 Task: Look for products in the category "Chocolate & Candy" from the brand "Bulk Foods".
Action: Mouse moved to (14, 92)
Screenshot: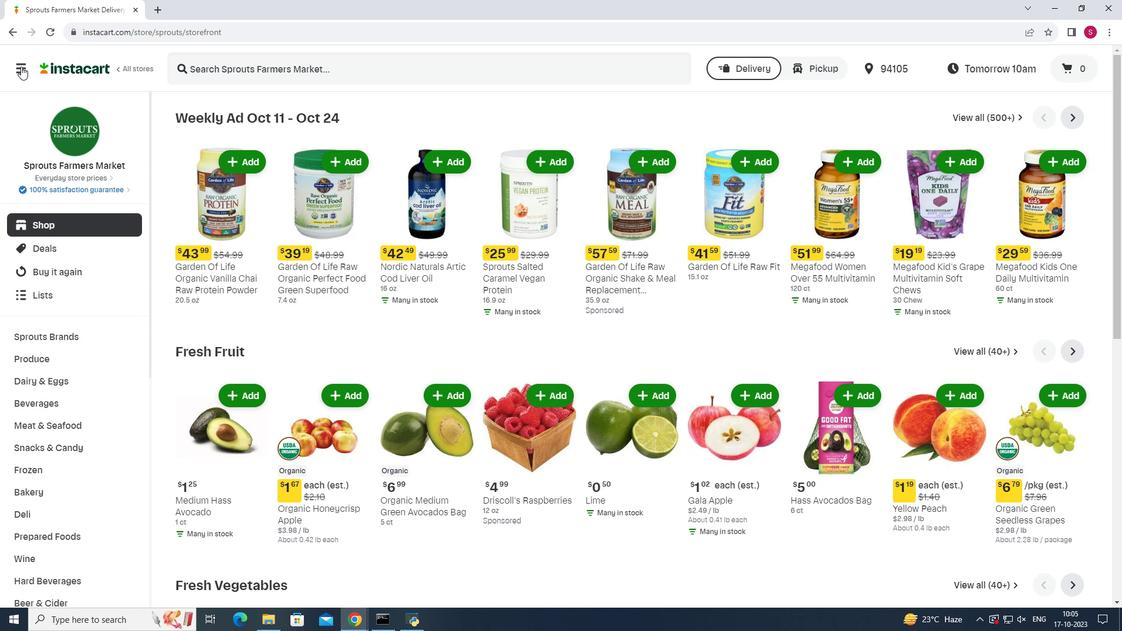 
Action: Mouse pressed left at (14, 92)
Screenshot: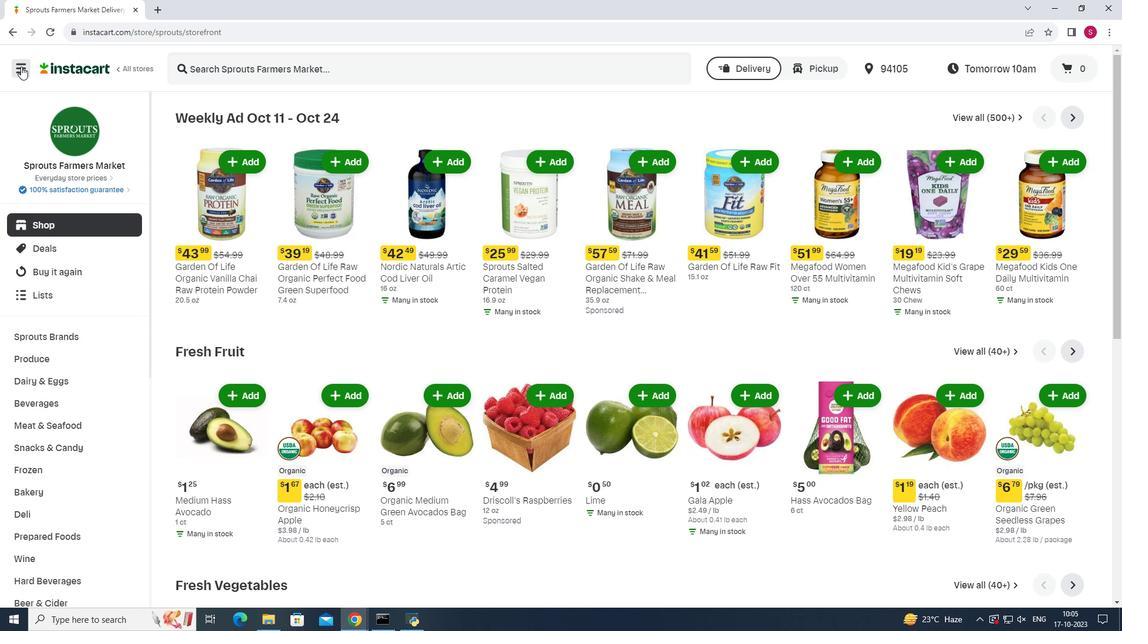 
Action: Mouse moved to (59, 308)
Screenshot: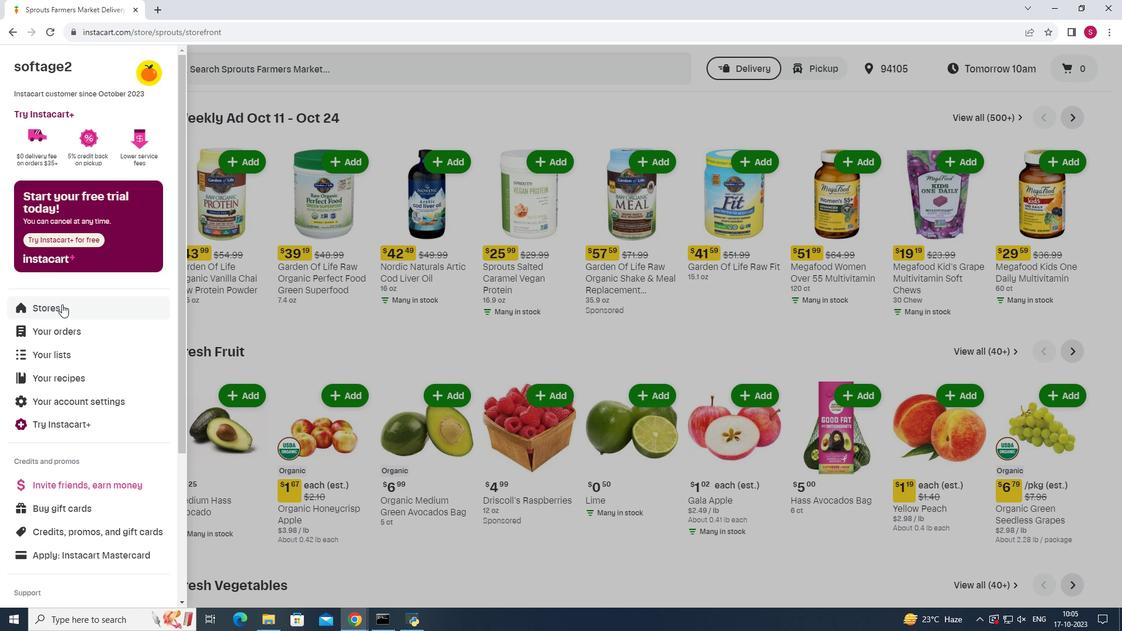 
Action: Mouse pressed left at (59, 308)
Screenshot: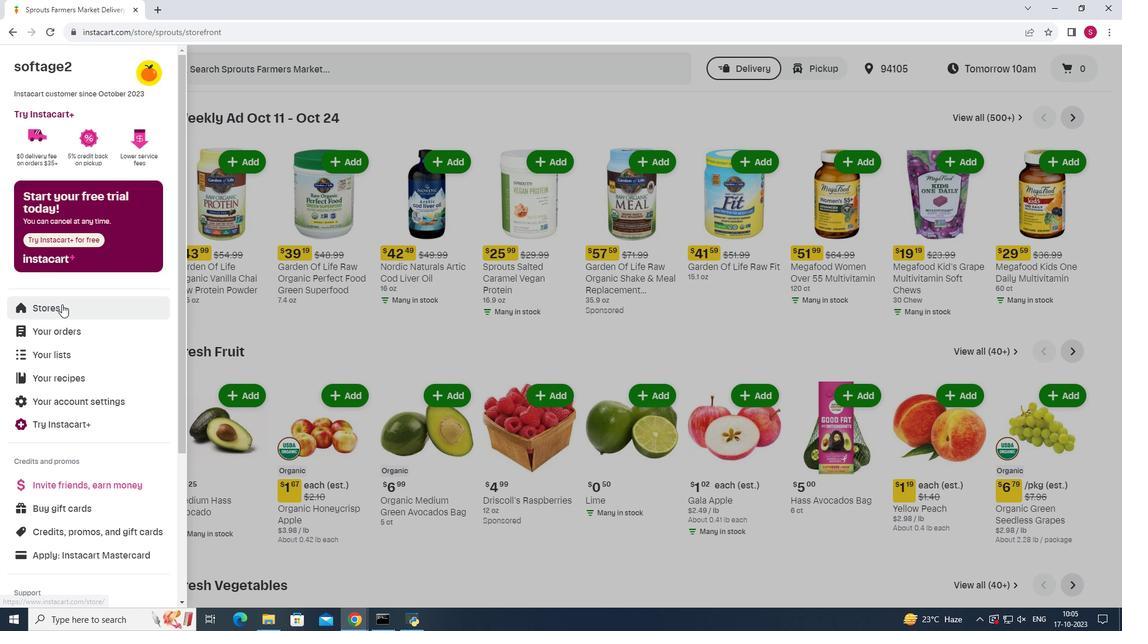 
Action: Mouse moved to (290, 125)
Screenshot: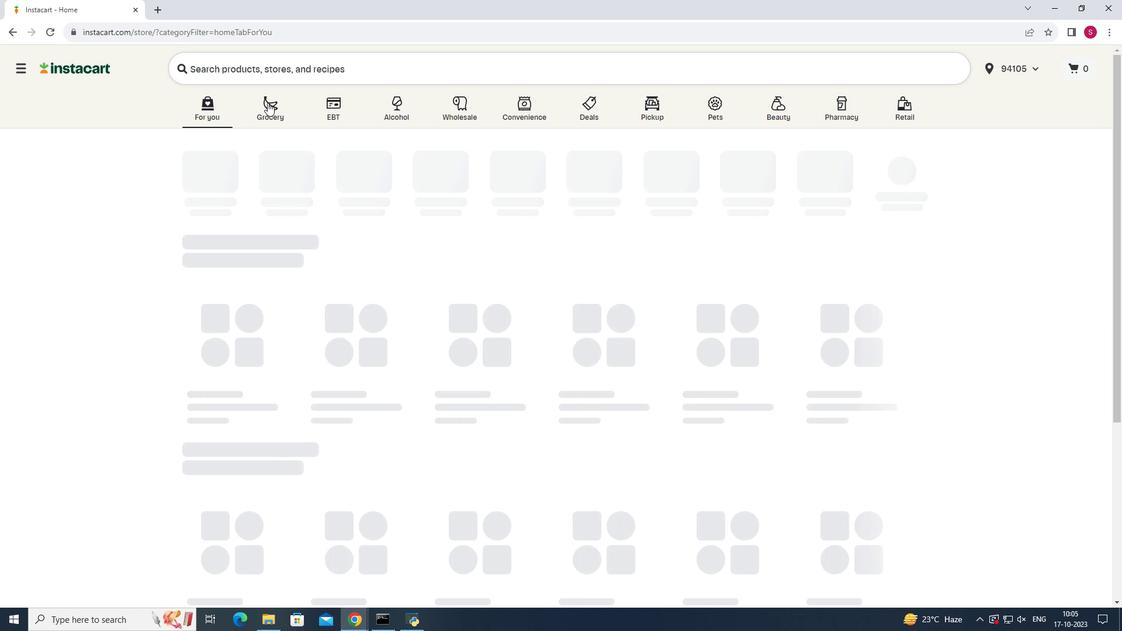 
Action: Mouse pressed left at (290, 125)
Screenshot: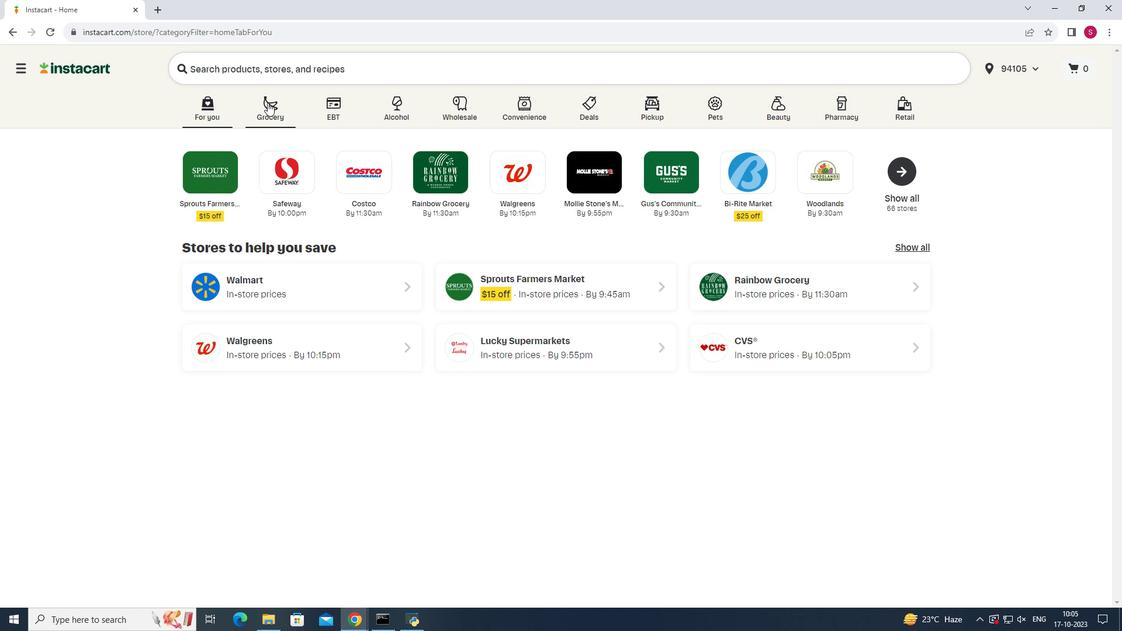 
Action: Mouse moved to (864, 173)
Screenshot: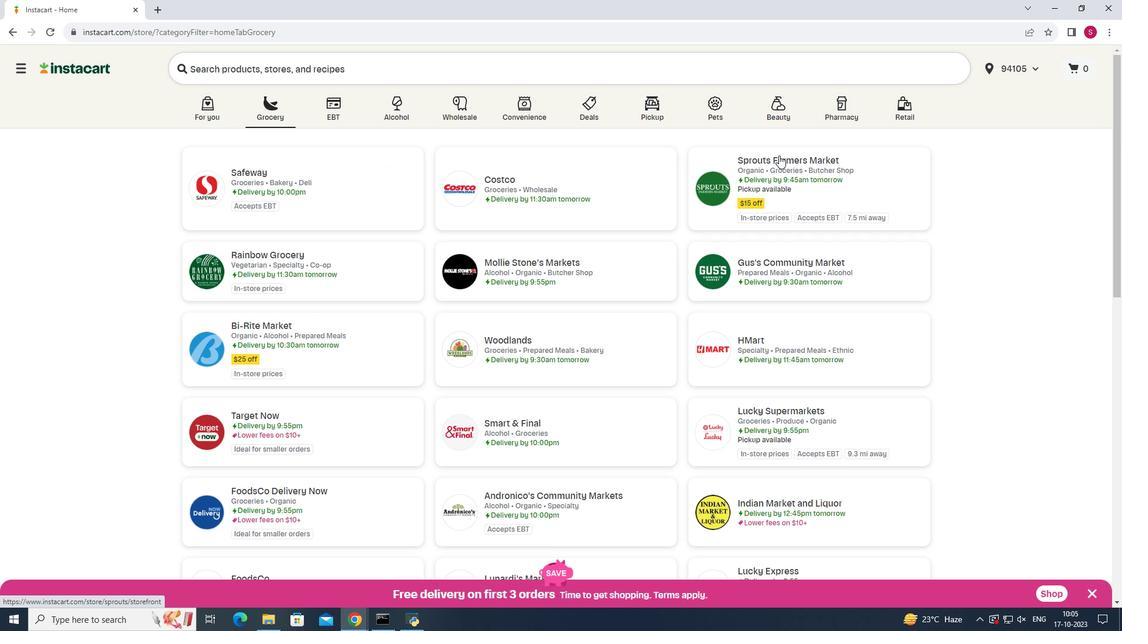 
Action: Mouse pressed left at (864, 173)
Screenshot: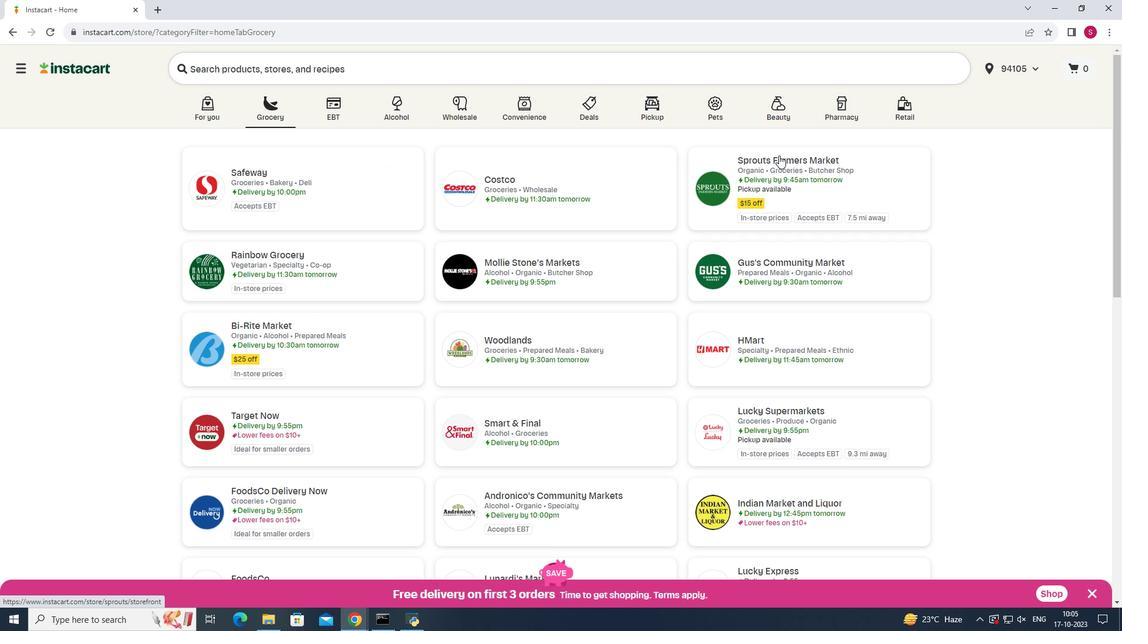 
Action: Mouse moved to (74, 436)
Screenshot: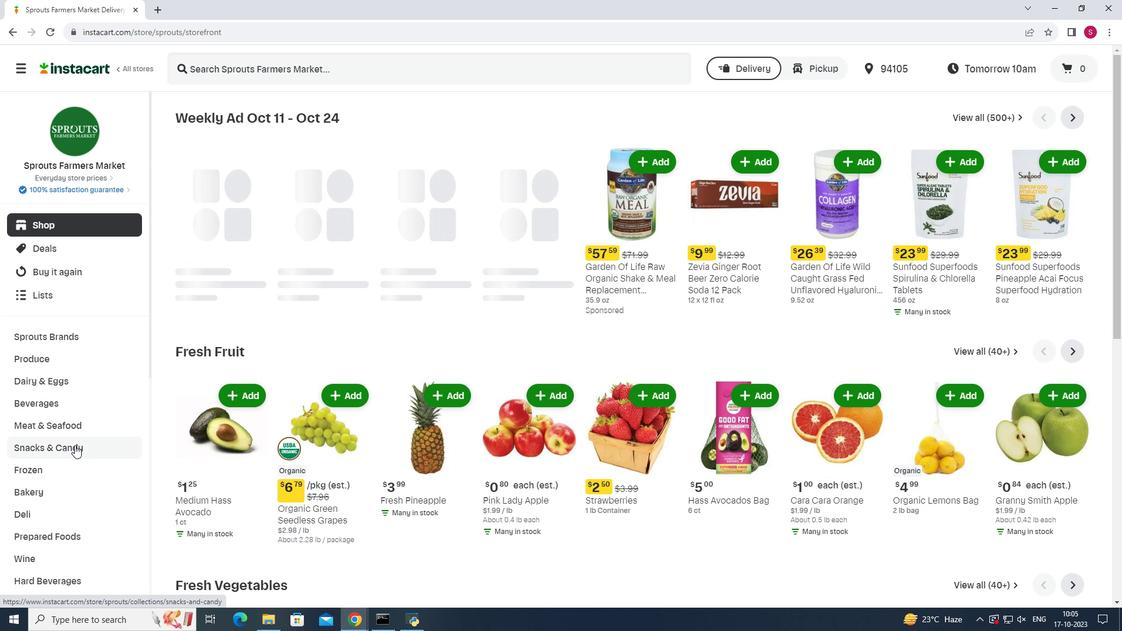 
Action: Mouse pressed left at (74, 436)
Screenshot: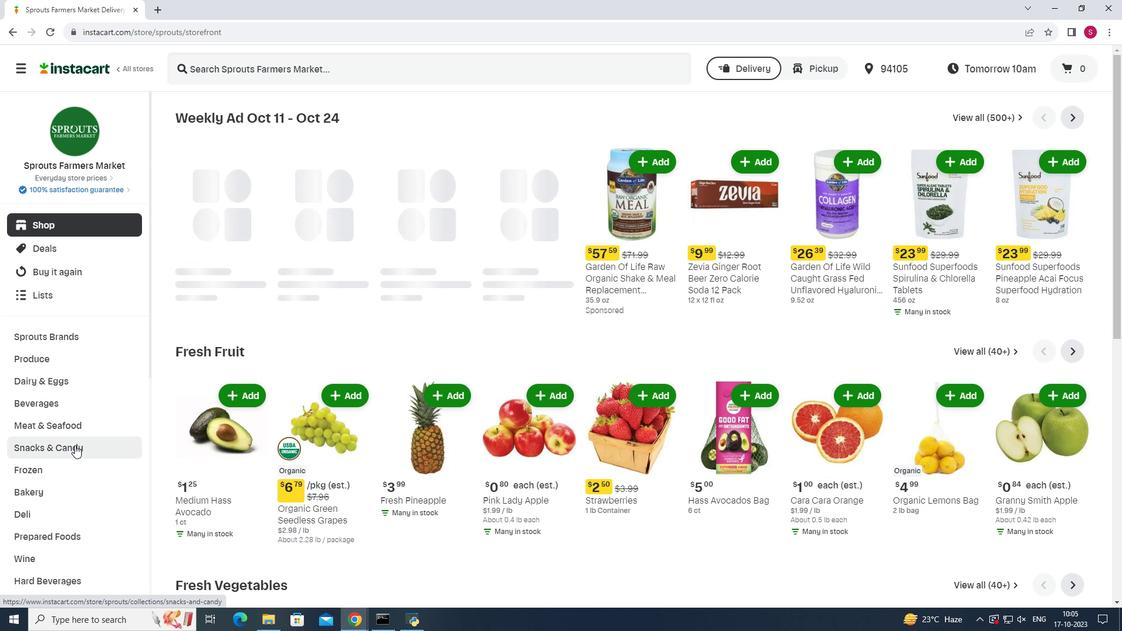 
Action: Mouse moved to (372, 164)
Screenshot: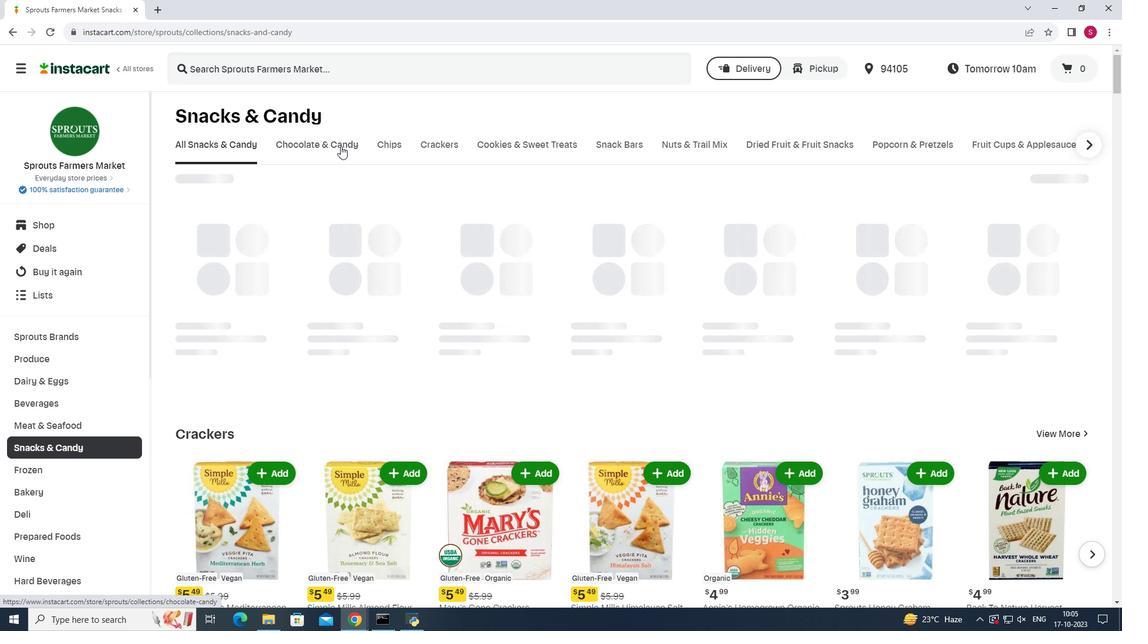 
Action: Mouse pressed left at (372, 164)
Screenshot: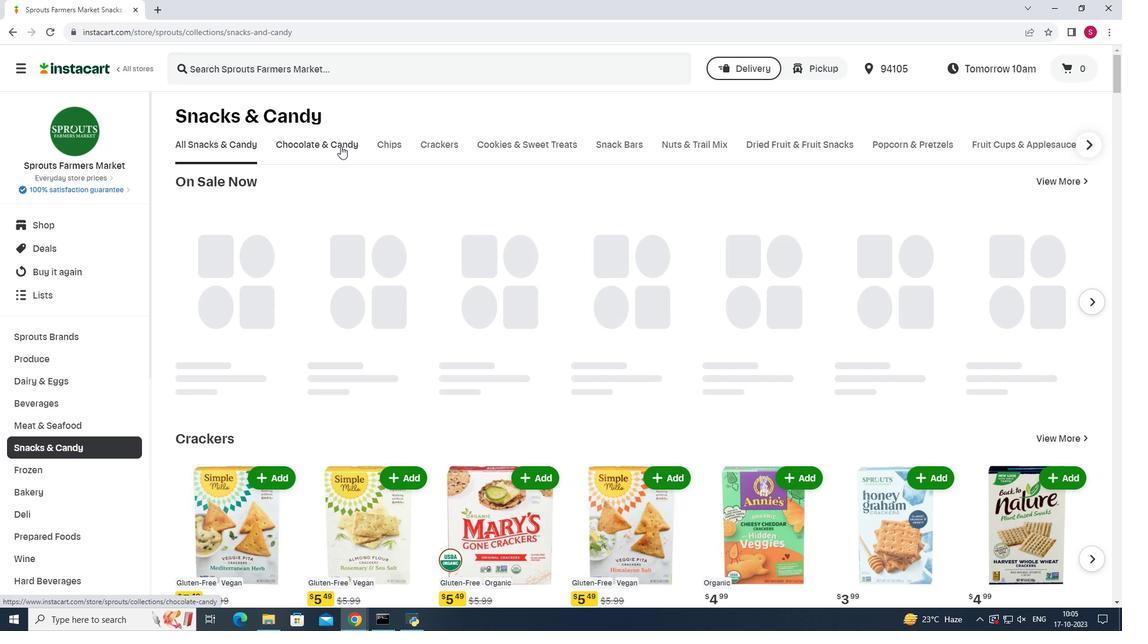 
Action: Mouse moved to (328, 211)
Screenshot: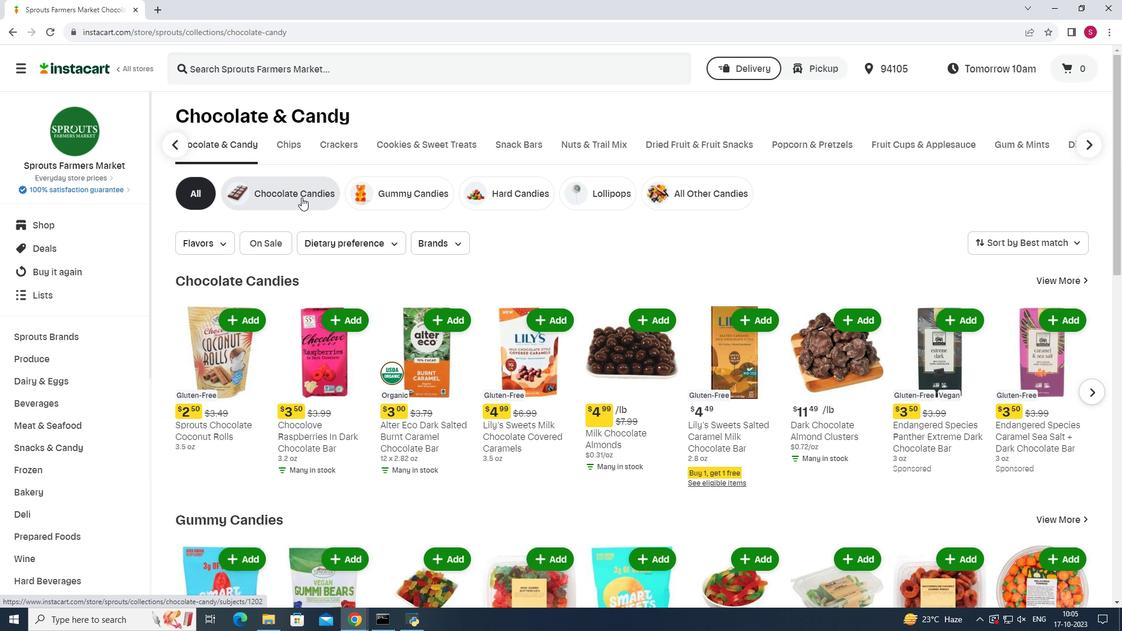 
Action: Mouse pressed left at (328, 211)
Screenshot: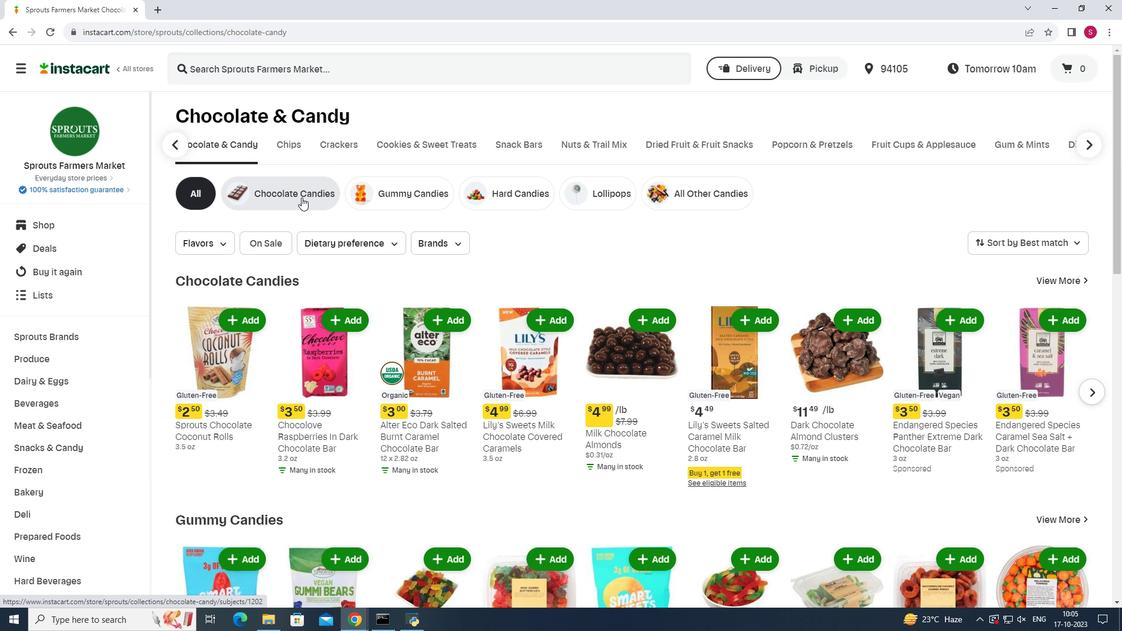 
Action: Mouse moved to (512, 250)
Screenshot: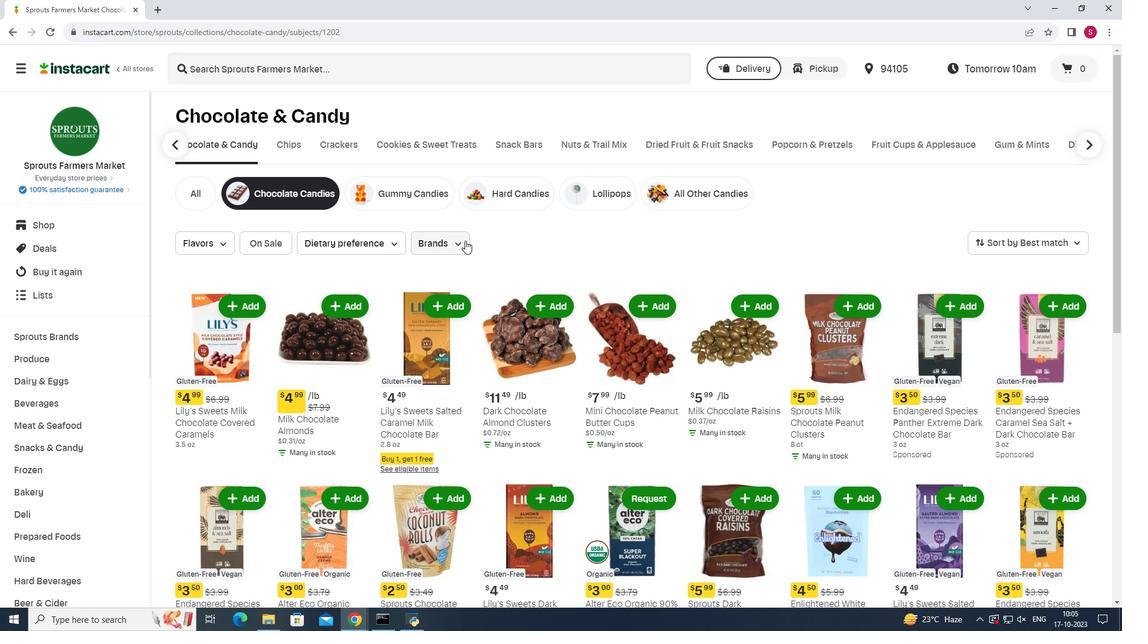 
Action: Mouse pressed left at (512, 250)
Screenshot: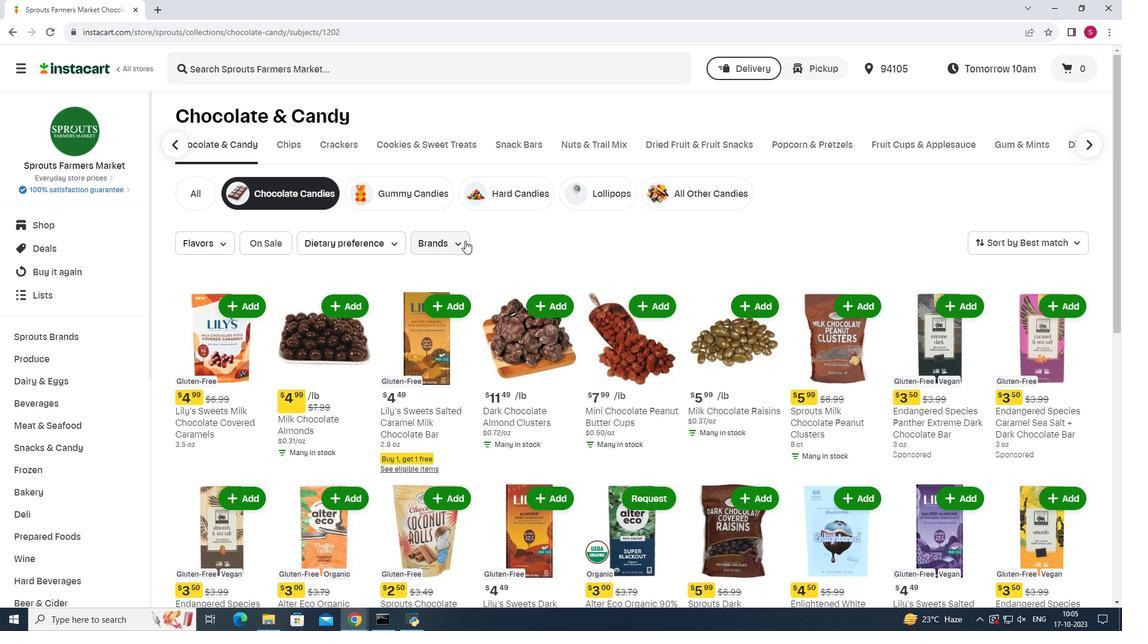 
Action: Mouse moved to (468, 340)
Screenshot: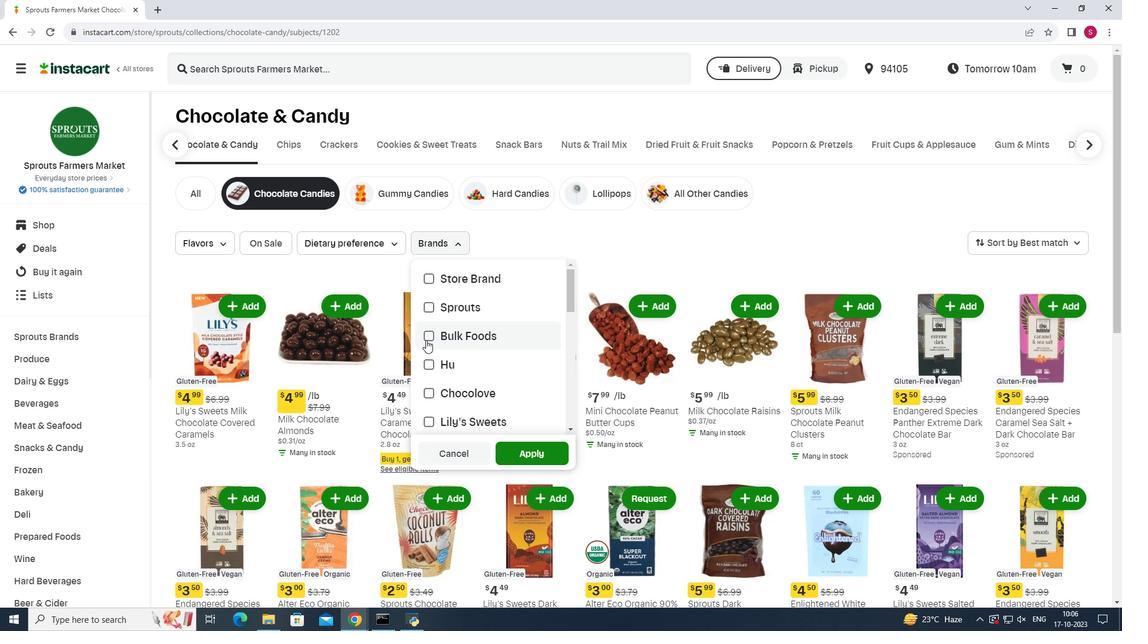 
Action: Mouse pressed left at (468, 340)
Screenshot: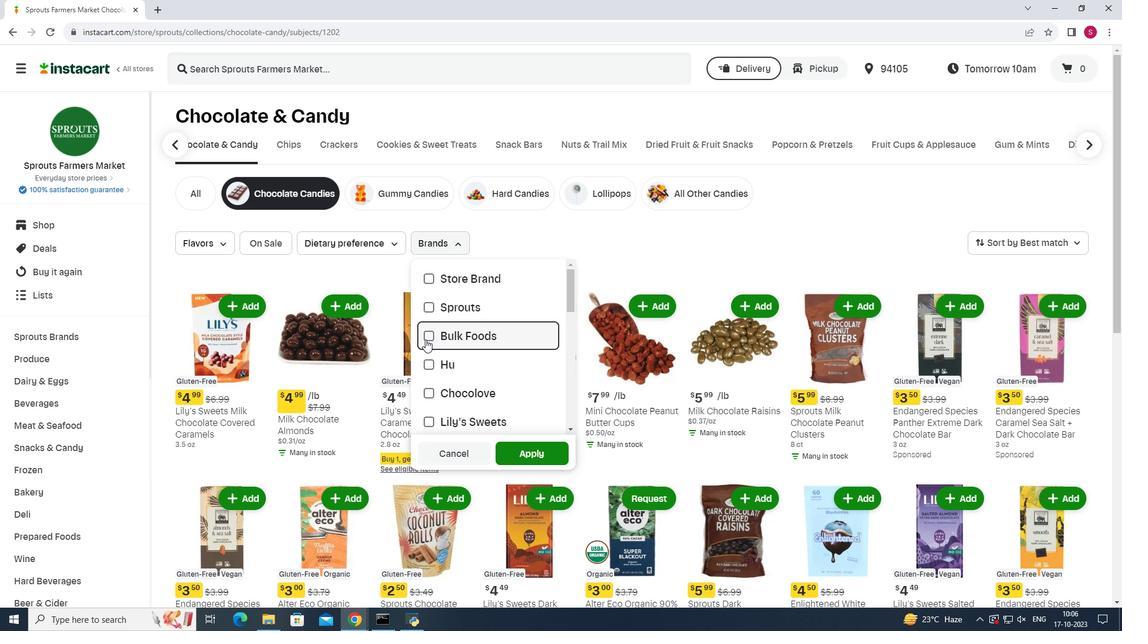 
Action: Mouse moved to (581, 441)
Screenshot: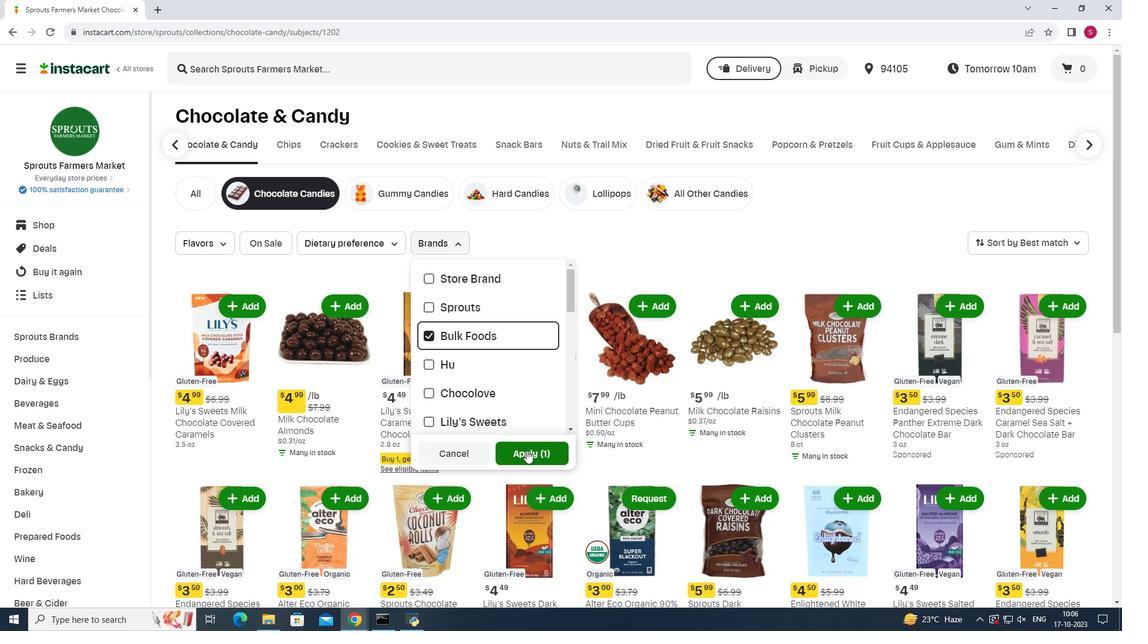 
Action: Mouse pressed left at (581, 441)
Screenshot: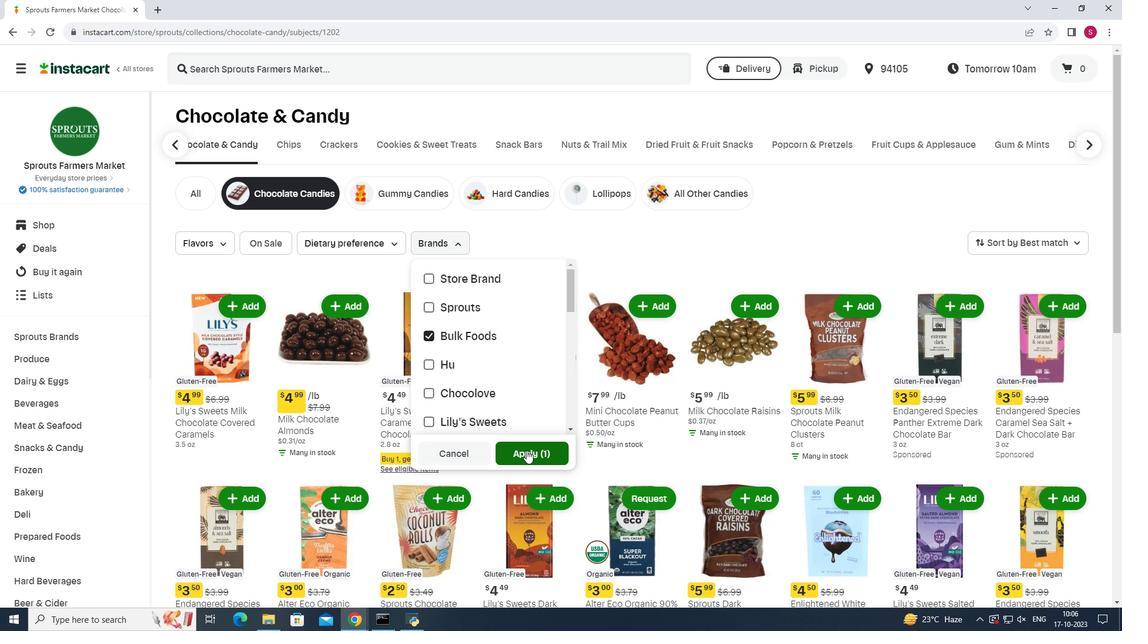 
Action: Mouse moved to (1029, 256)
Screenshot: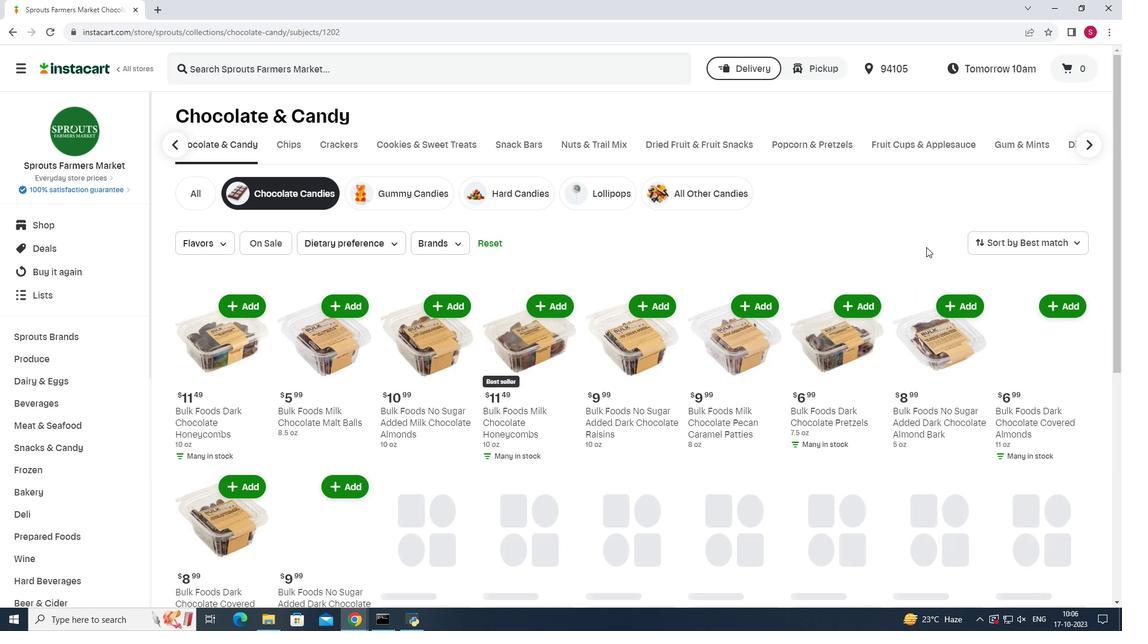 
Action: Mouse scrolled (1029, 256) with delta (0, 0)
Screenshot: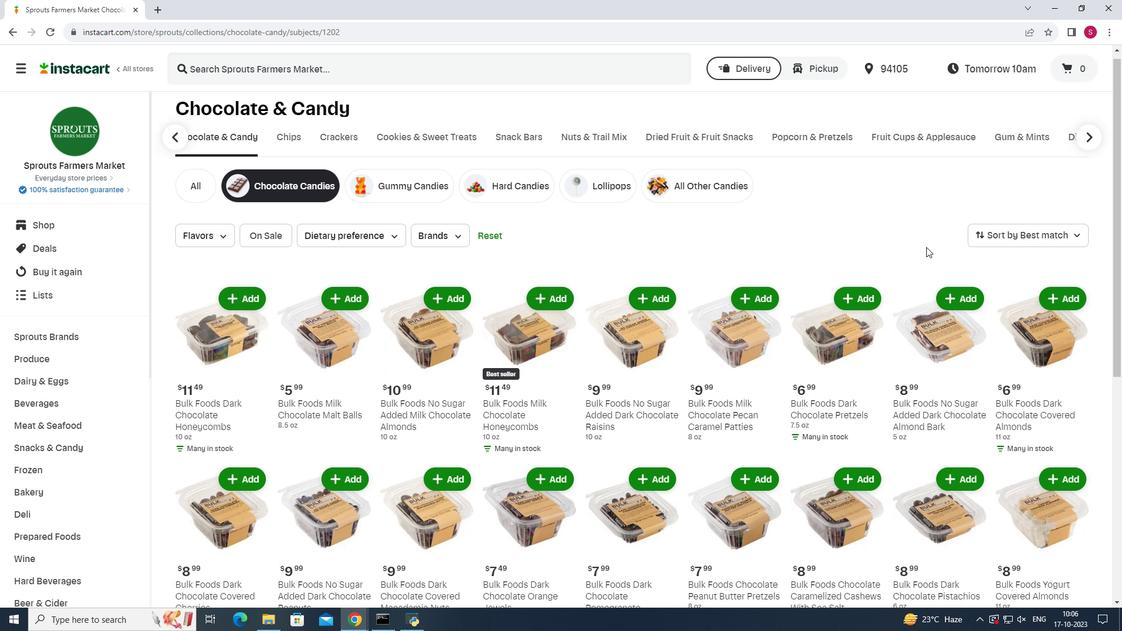 
Action: Mouse scrolled (1029, 256) with delta (0, 0)
Screenshot: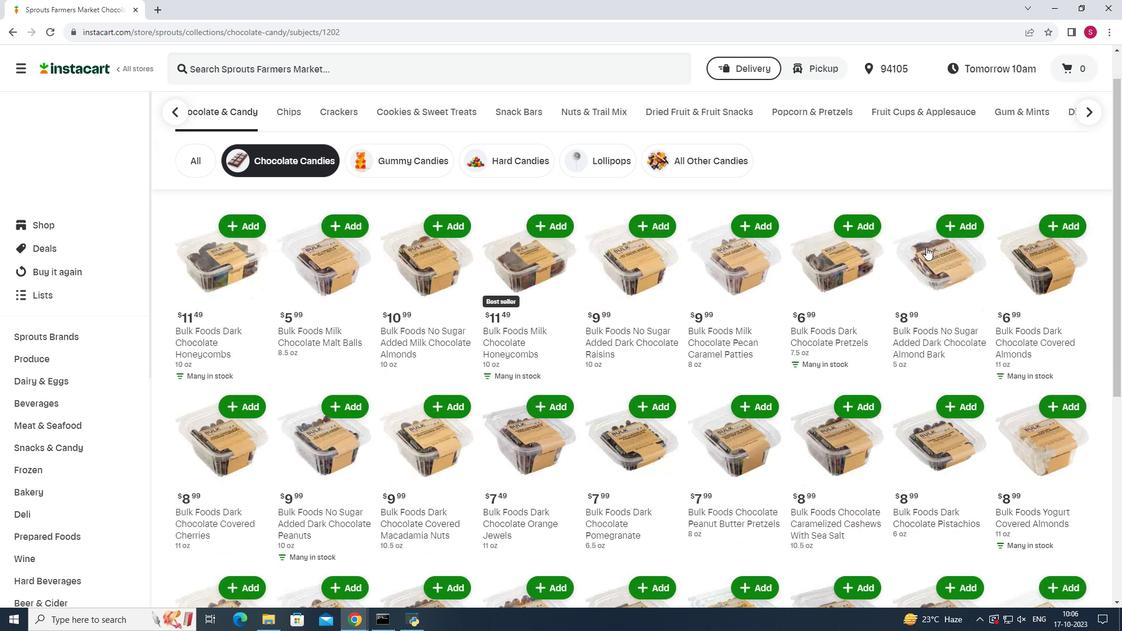 
Action: Mouse scrolled (1029, 256) with delta (0, 0)
Screenshot: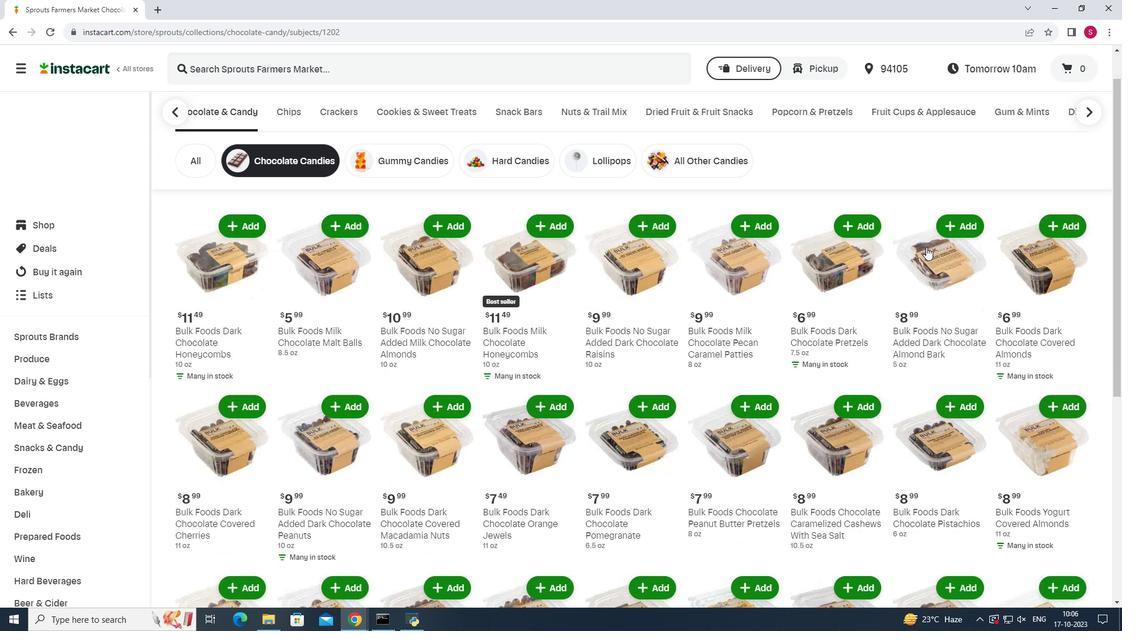 
Action: Mouse scrolled (1029, 256) with delta (0, 0)
Screenshot: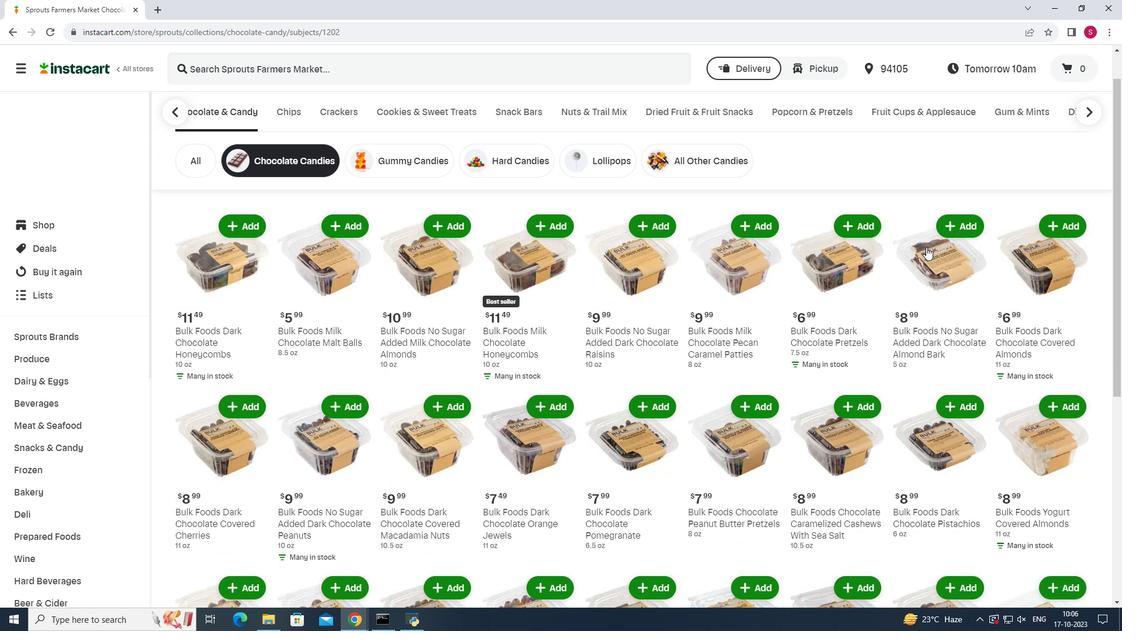 
Action: Mouse scrolled (1029, 256) with delta (0, 0)
Screenshot: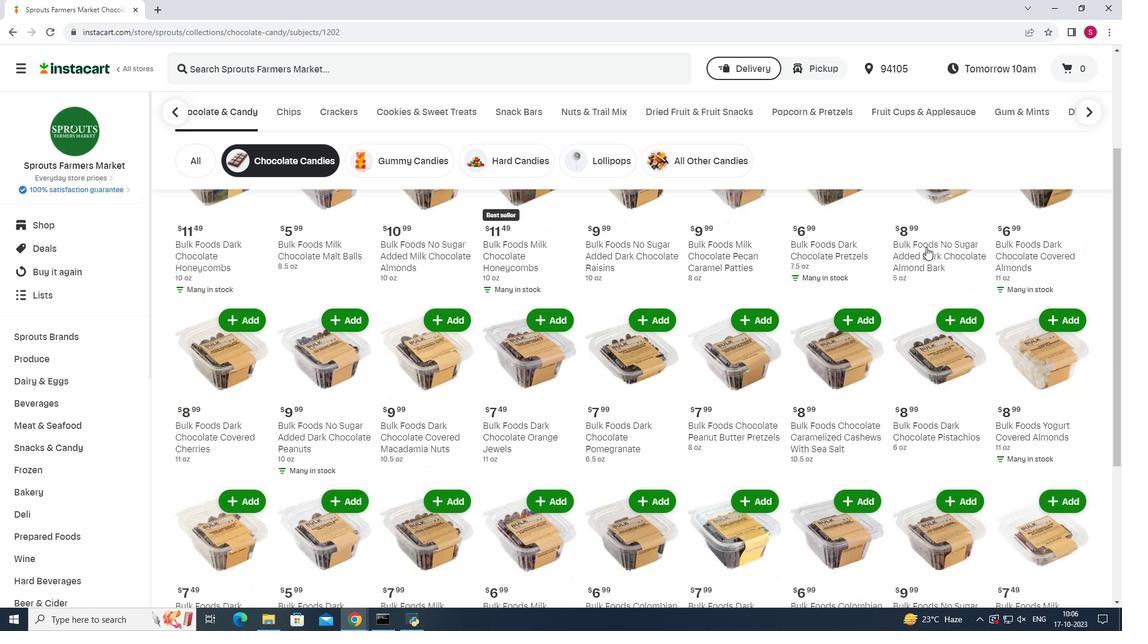 
Action: Mouse scrolled (1029, 256) with delta (0, 0)
Screenshot: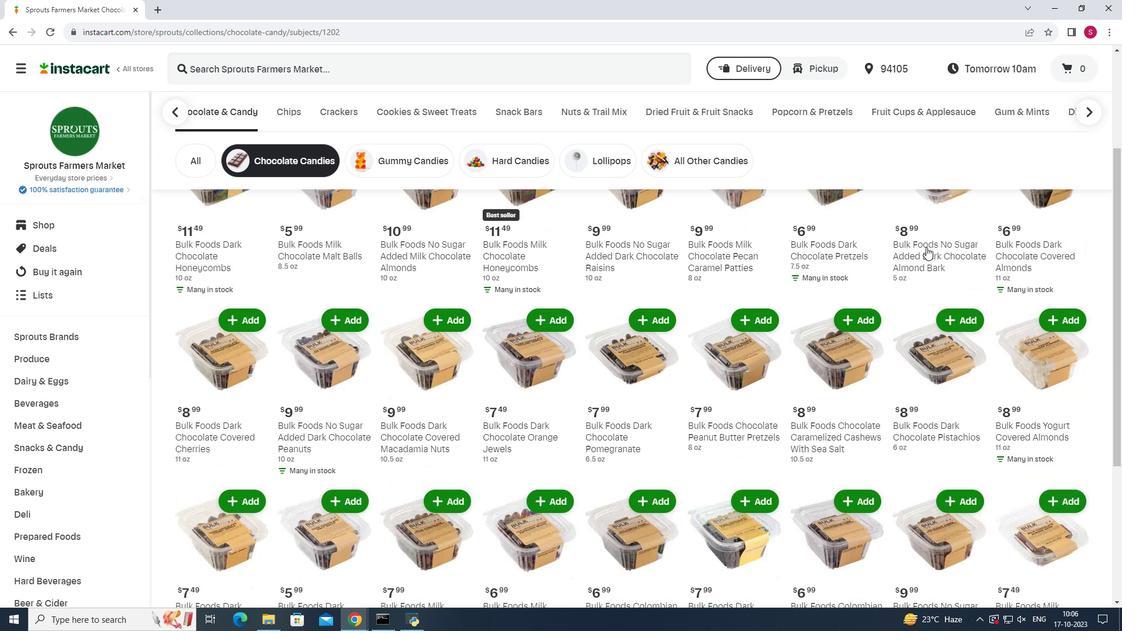 
Action: Mouse scrolled (1029, 256) with delta (0, 0)
Screenshot: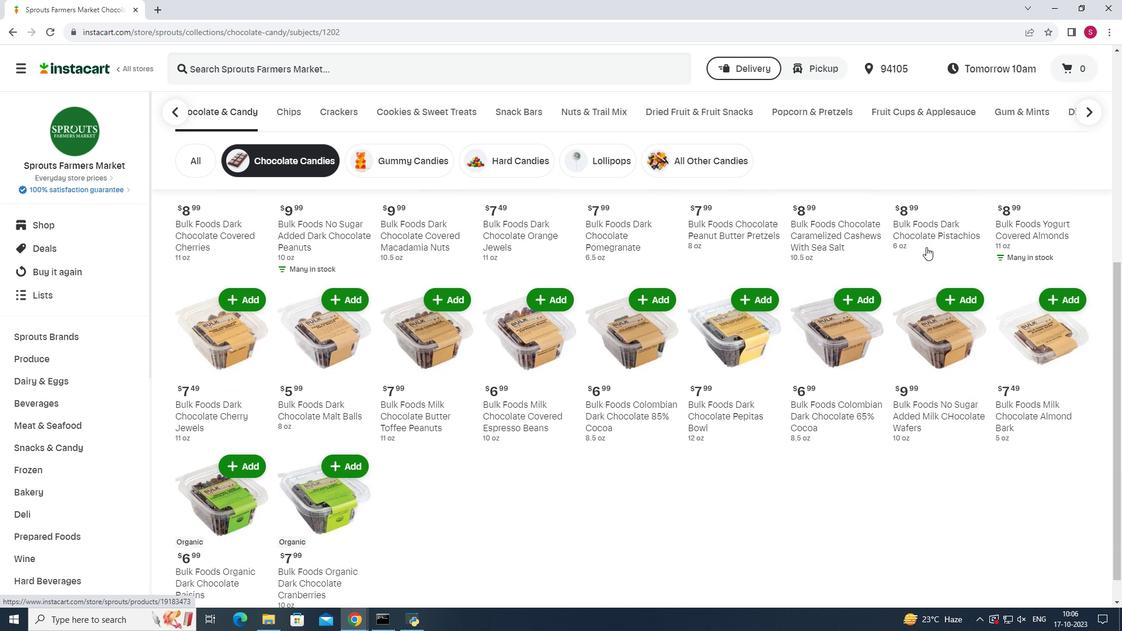 
Action: Mouse scrolled (1029, 256) with delta (0, 0)
Screenshot: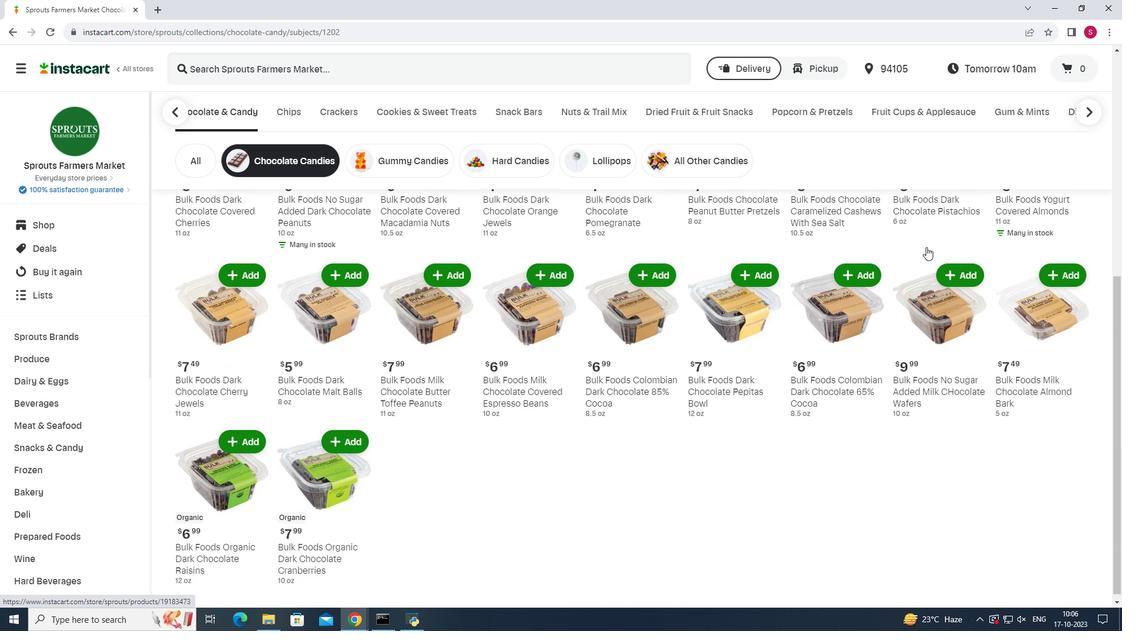 
Action: Mouse scrolled (1029, 256) with delta (0, 0)
Screenshot: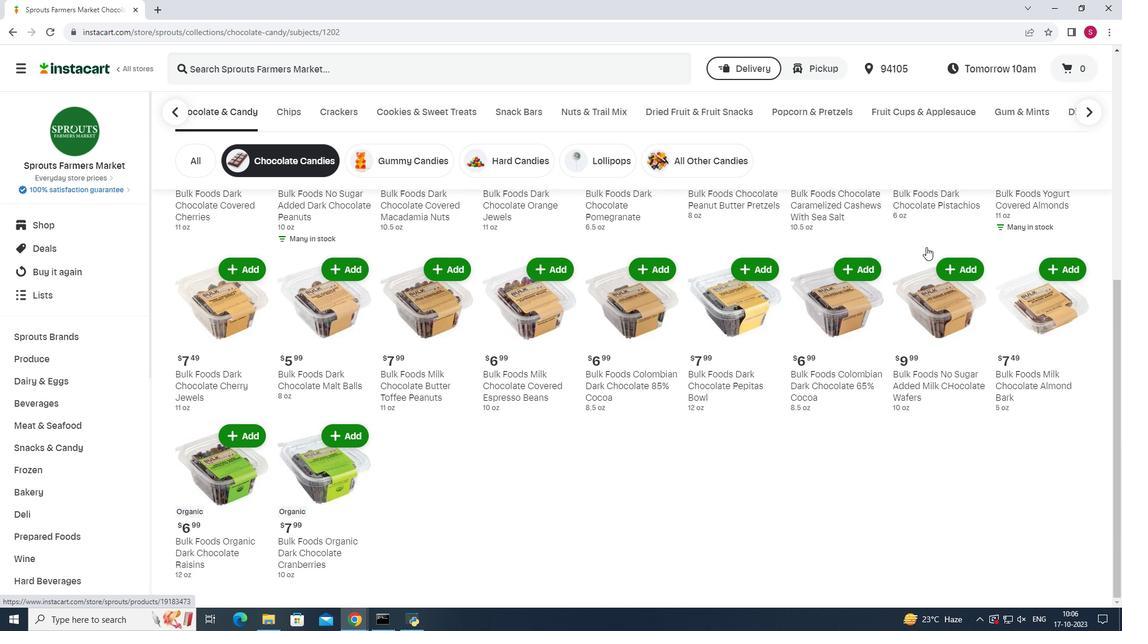
Action: Mouse scrolled (1029, 256) with delta (0, 0)
Screenshot: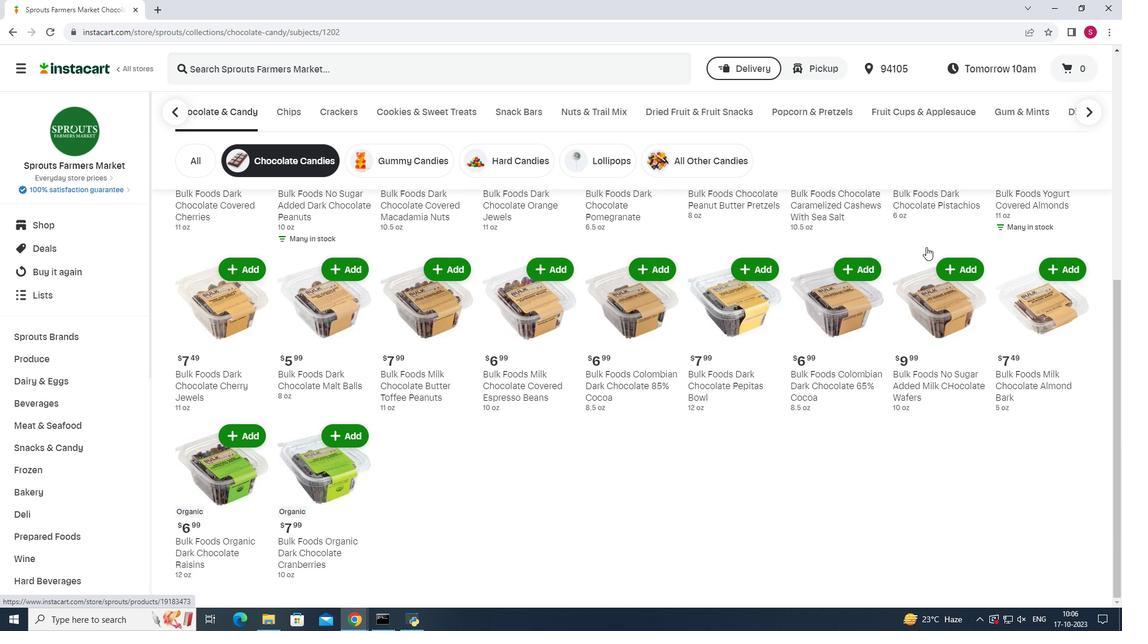 
Action: Mouse scrolled (1029, 256) with delta (0, 0)
Screenshot: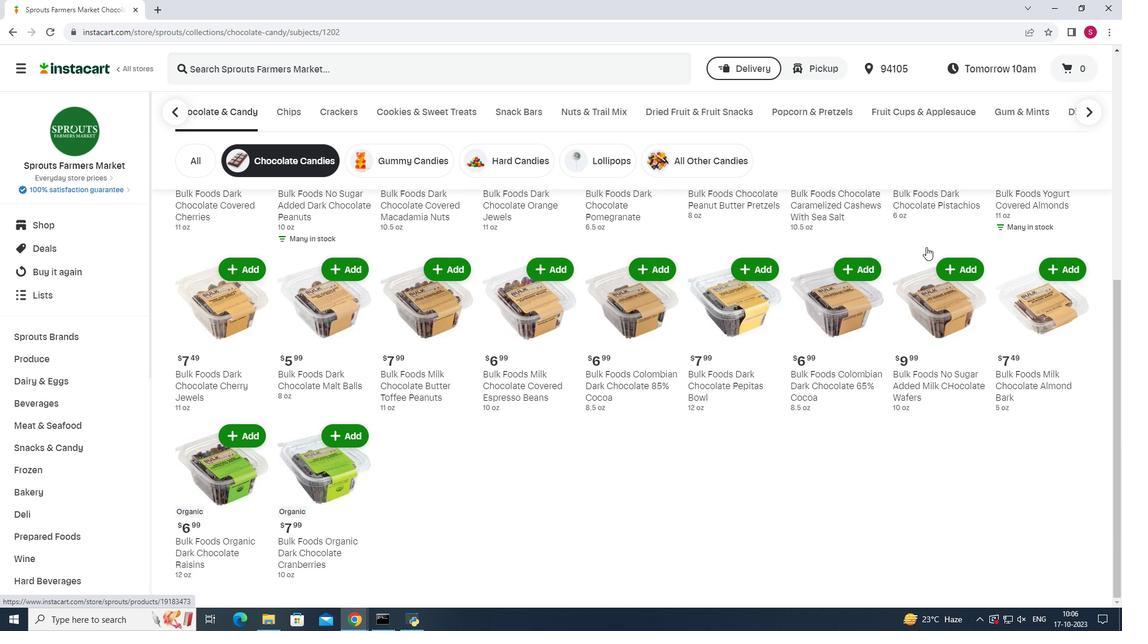 
Action: Mouse scrolled (1029, 256) with delta (0, 0)
Screenshot: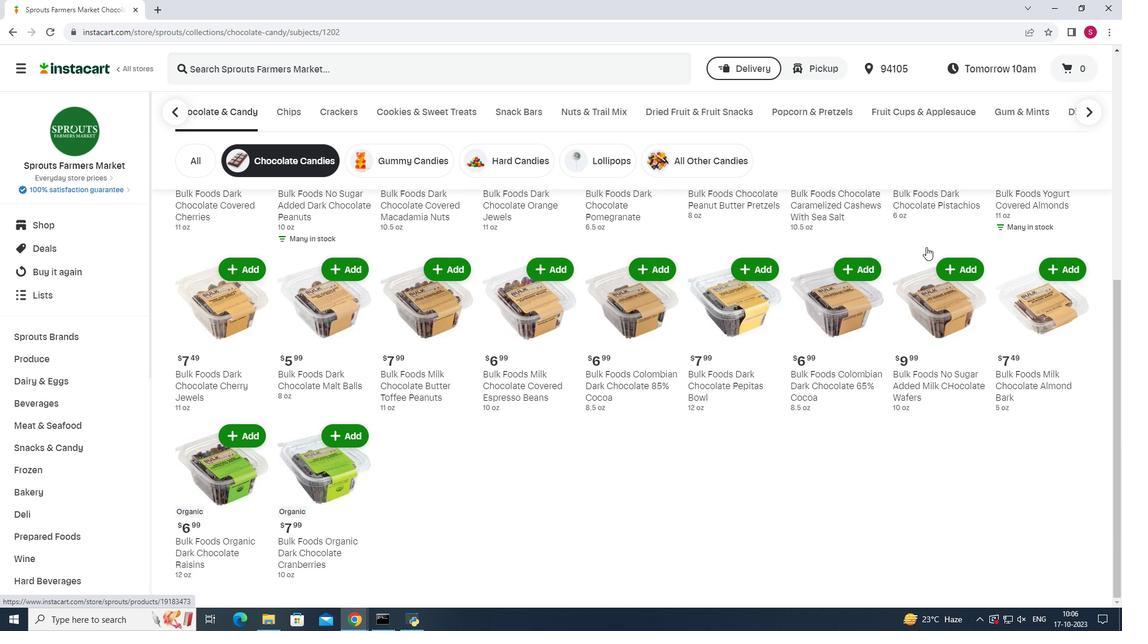 
